 Task: Check the data of "Abandoned in queue".
Action: Mouse moved to (11, 216)
Screenshot: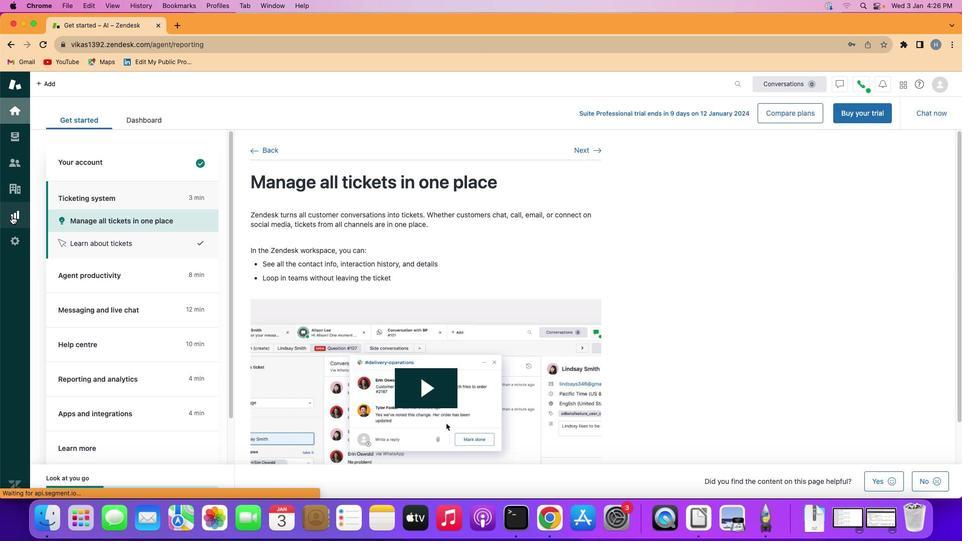 
Action: Mouse pressed left at (11, 216)
Screenshot: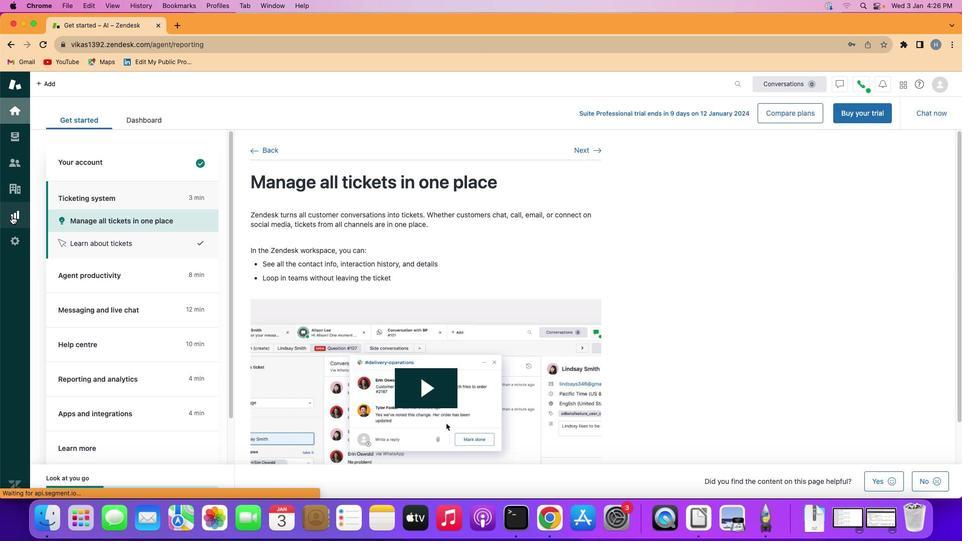 
Action: Mouse moved to (244, 139)
Screenshot: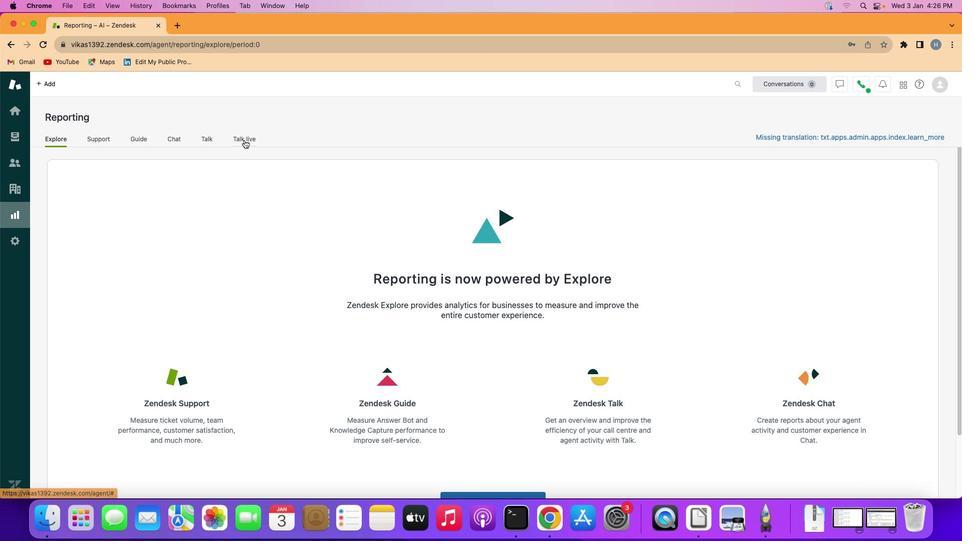 
Action: Mouse pressed left at (244, 139)
Screenshot: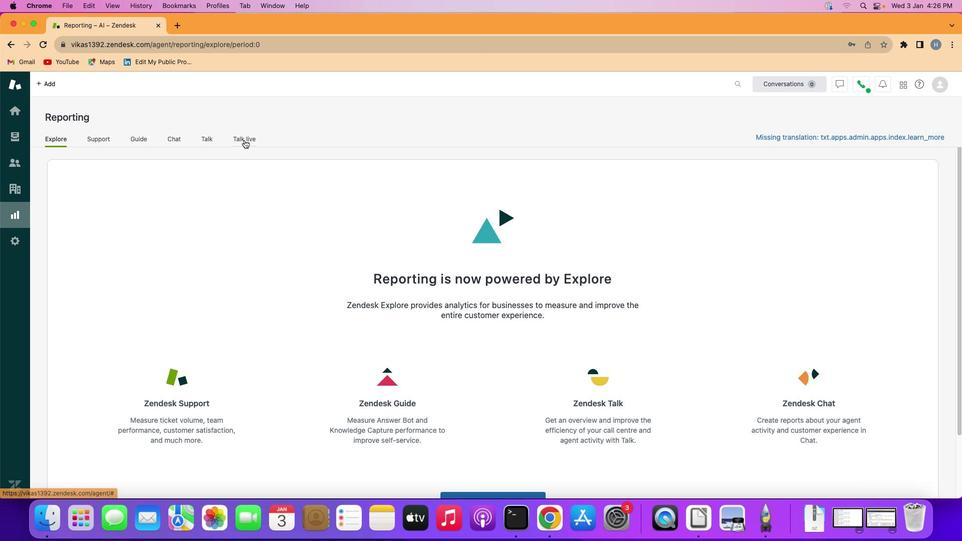 
Action: Mouse moved to (289, 325)
Screenshot: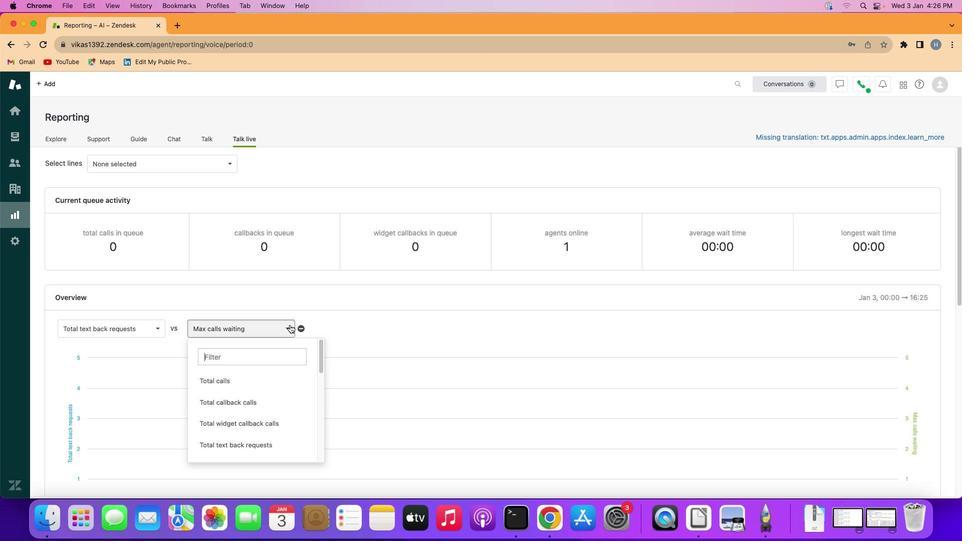 
Action: Mouse pressed left at (289, 325)
Screenshot: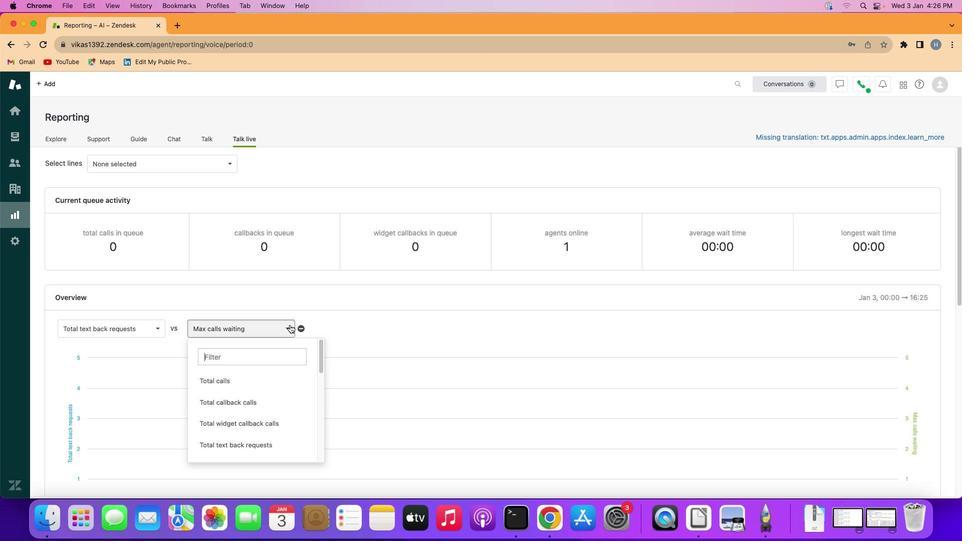 
Action: Mouse moved to (257, 411)
Screenshot: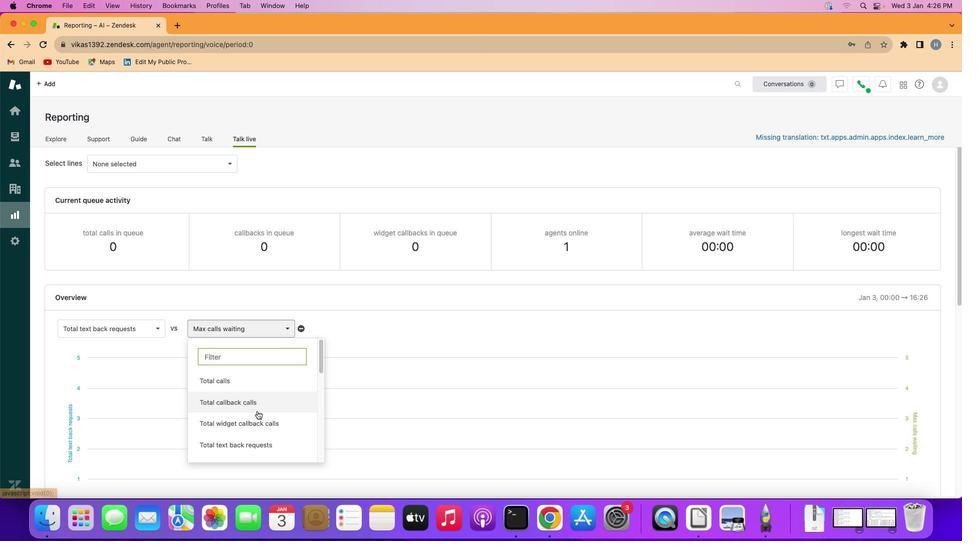
Action: Mouse scrolled (257, 411) with delta (0, 0)
Screenshot: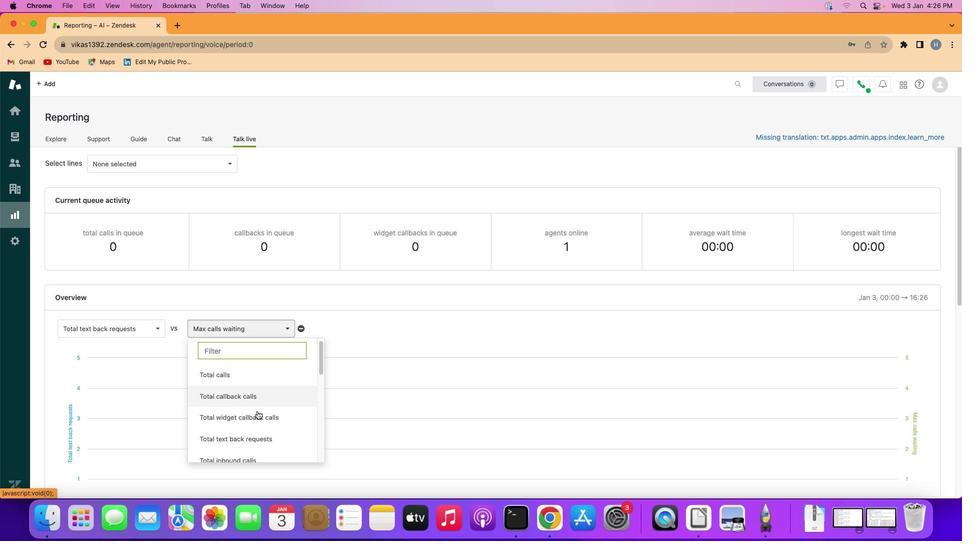 
Action: Mouse scrolled (257, 411) with delta (0, 0)
Screenshot: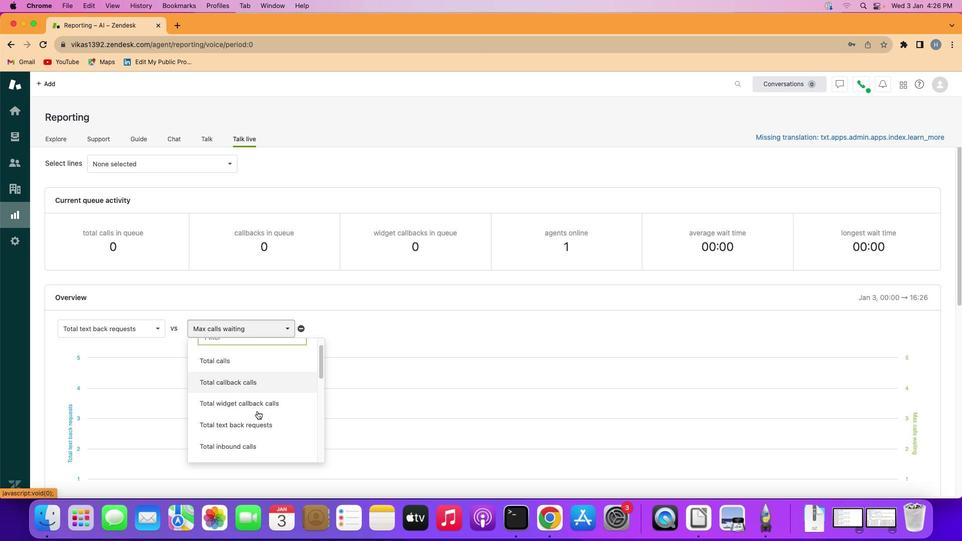 
Action: Mouse scrolled (257, 411) with delta (0, 0)
Screenshot: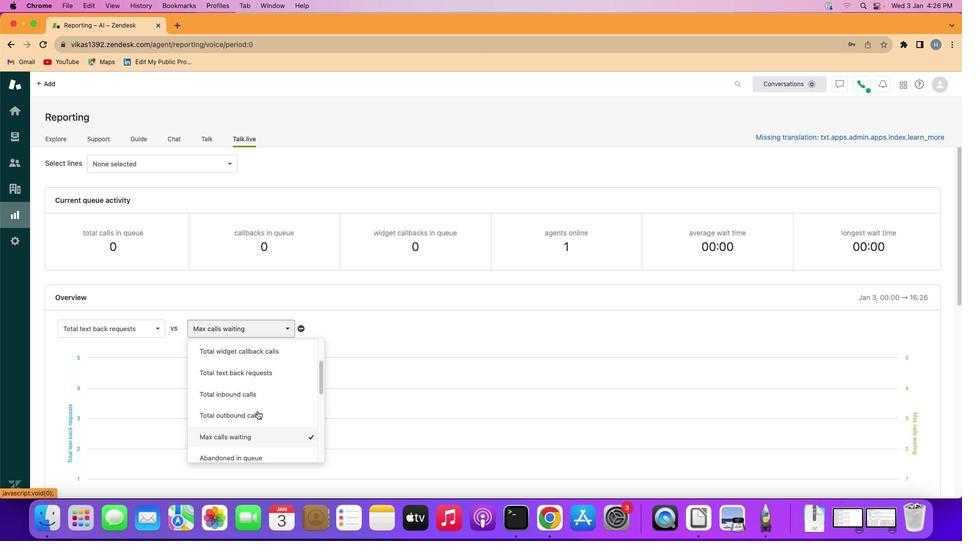 
Action: Mouse scrolled (257, 411) with delta (0, -1)
Screenshot: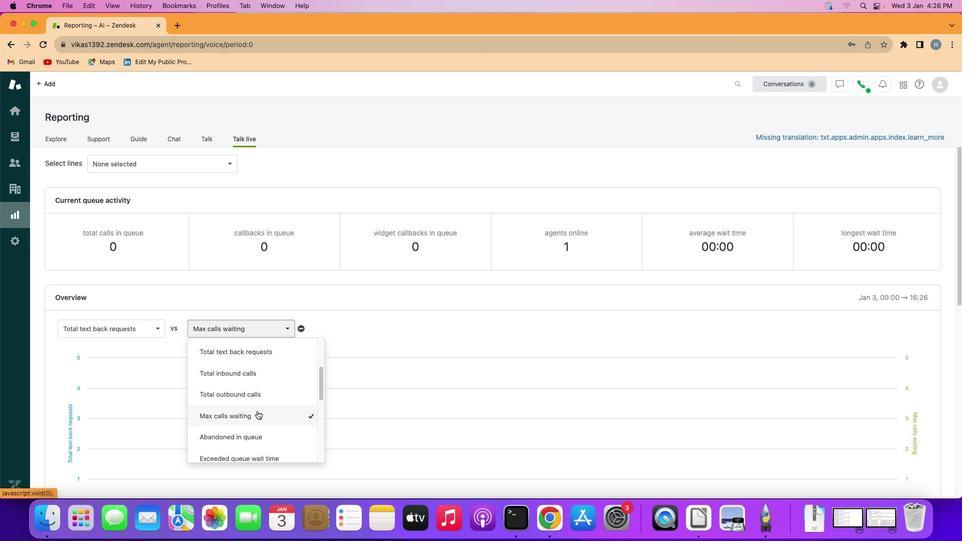 
Action: Mouse scrolled (257, 411) with delta (0, 0)
Screenshot: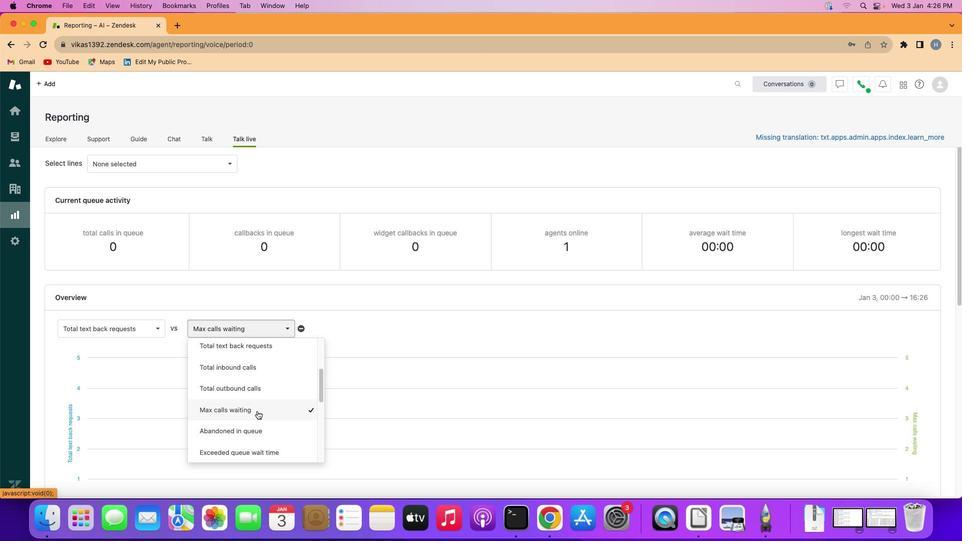 
Action: Mouse moved to (256, 430)
Screenshot: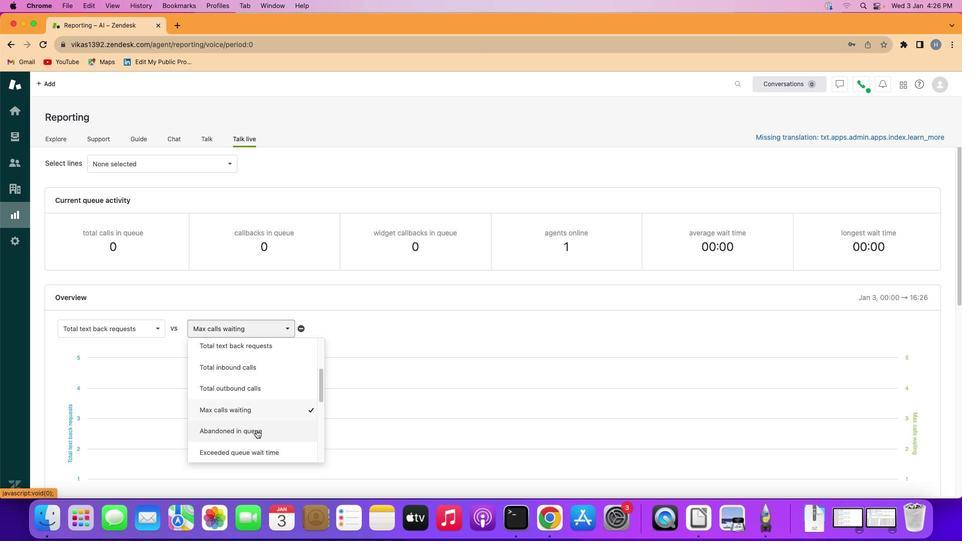 
Action: Mouse pressed left at (256, 430)
Screenshot: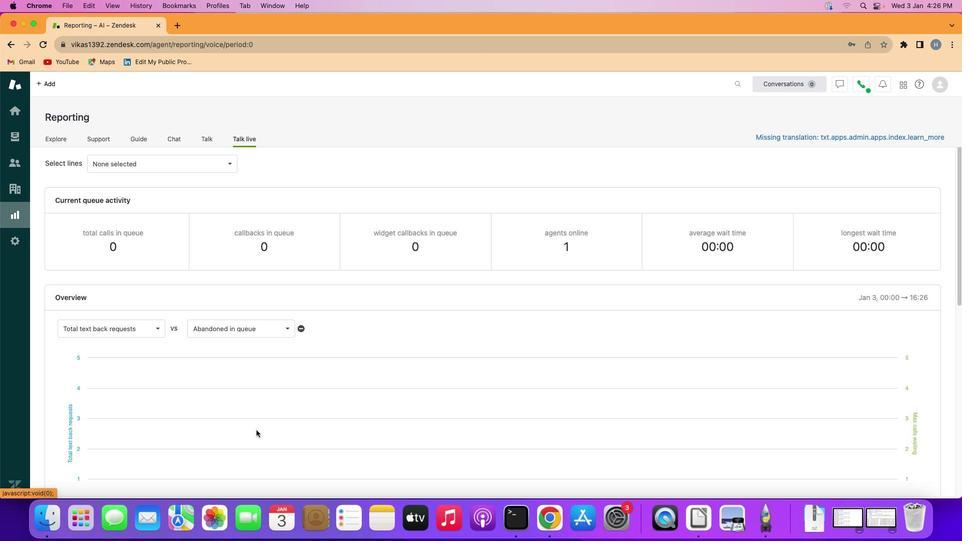 
